 Task: Create in the project AvailPro in Backlog an issue 'Address issues related to data corruption and loss', assign it to team member softage.2@softage.net and change the status to IN PROGRESS. Create in the project AvailPro in Backlog an issue 'Develop a new feature to allow for voice recognition and transcription', assign it to team member softage.3@softage.net and change the status to IN PROGRESS
Action: Mouse moved to (185, 47)
Screenshot: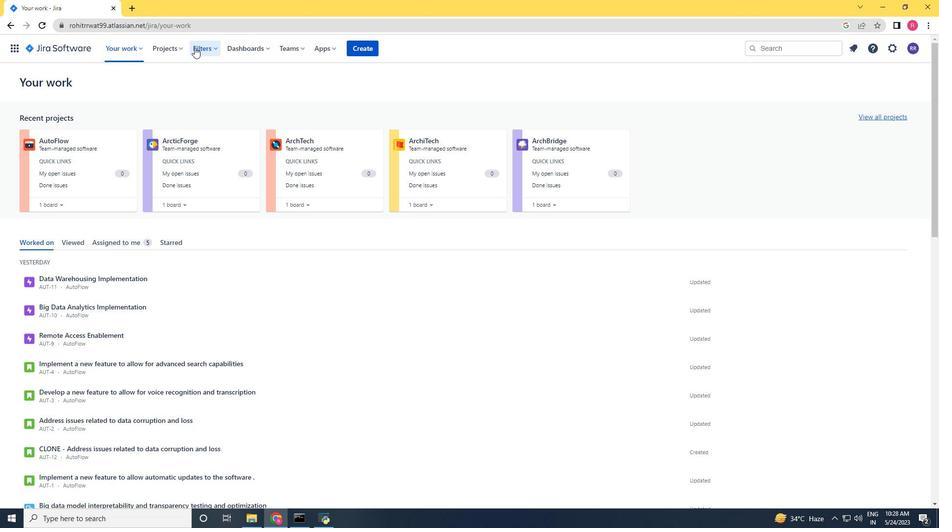 
Action: Mouse pressed left at (185, 47)
Screenshot: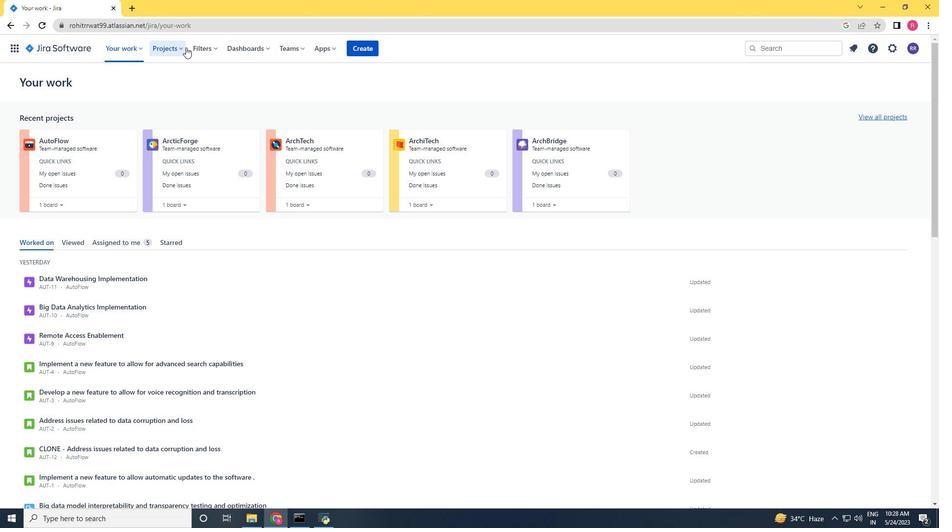 
Action: Mouse moved to (185, 82)
Screenshot: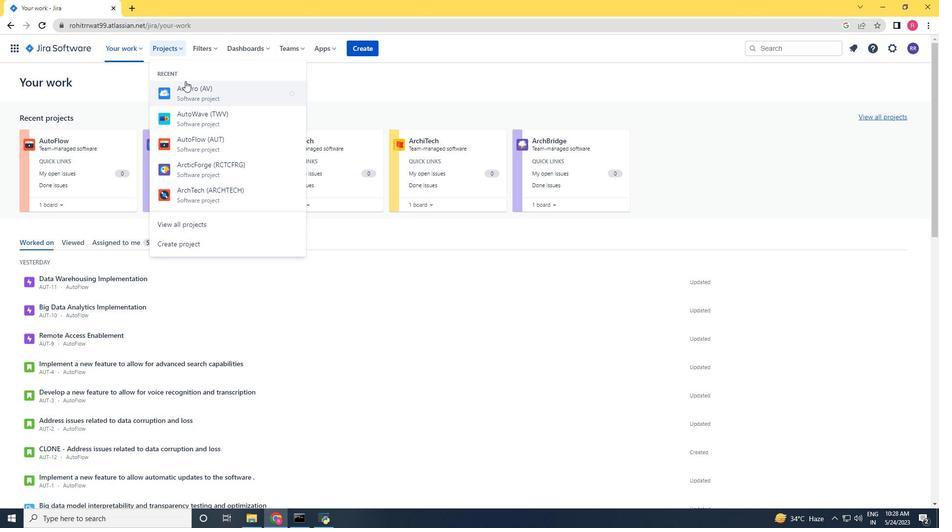 
Action: Mouse pressed left at (185, 82)
Screenshot: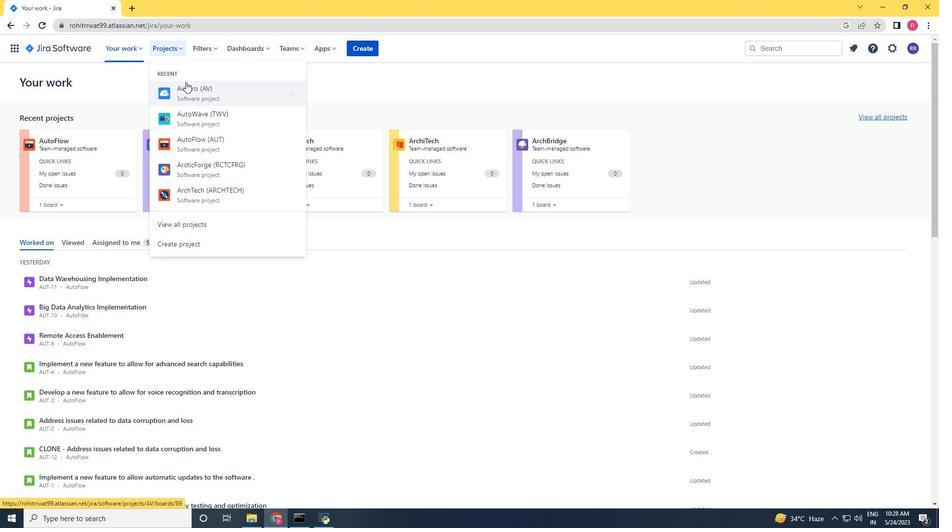 
Action: Mouse moved to (50, 152)
Screenshot: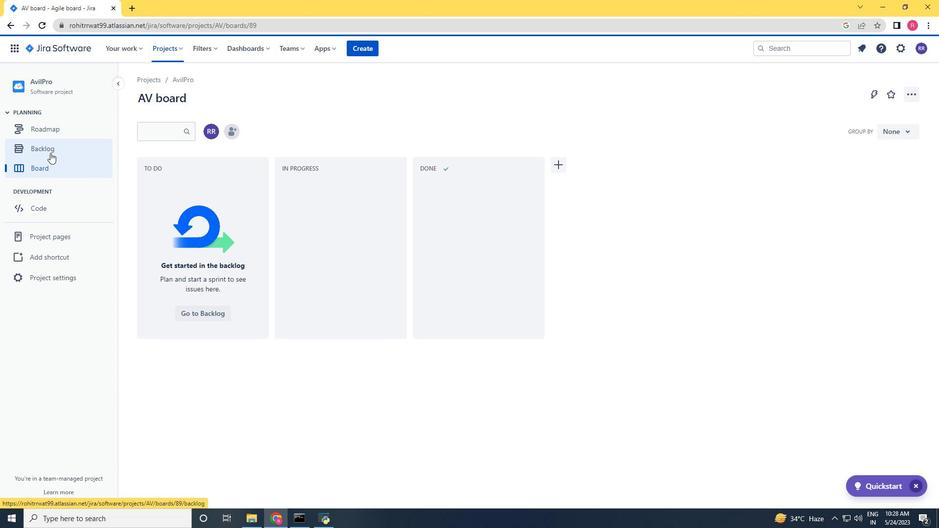 
Action: Mouse pressed left at (50, 152)
Screenshot: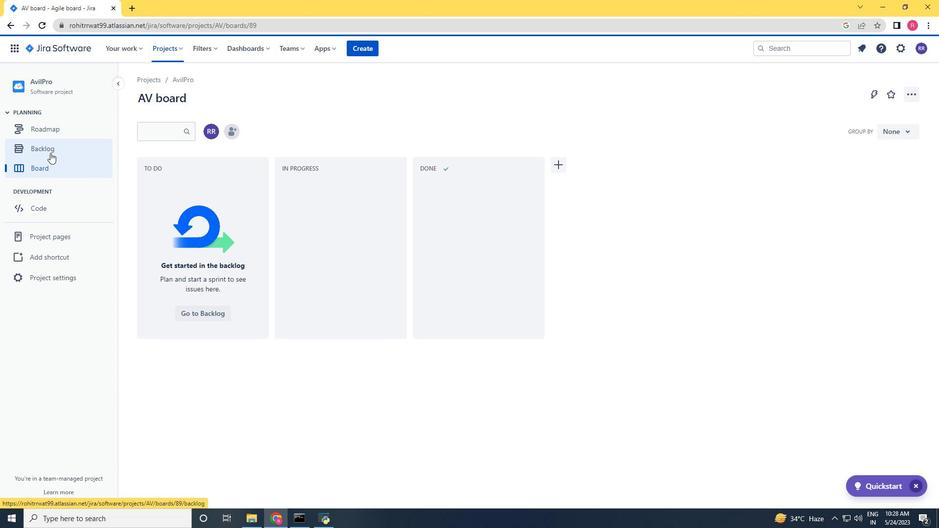 
Action: Mouse moved to (258, 155)
Screenshot: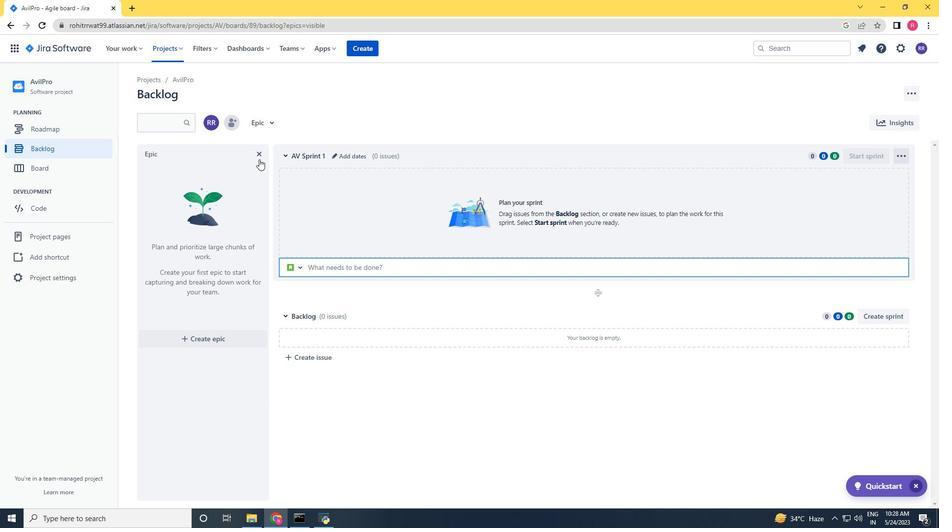 
Action: Mouse pressed left at (258, 155)
Screenshot: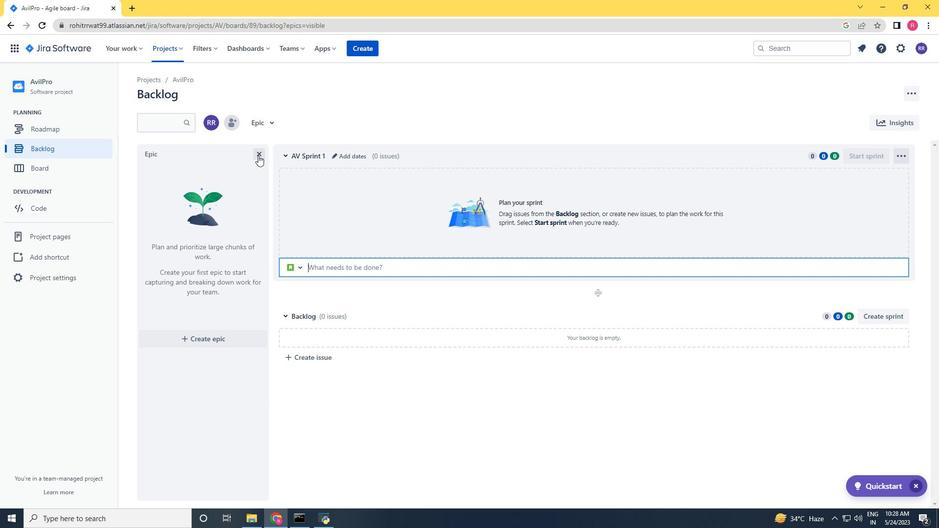 
Action: Mouse moved to (180, 352)
Screenshot: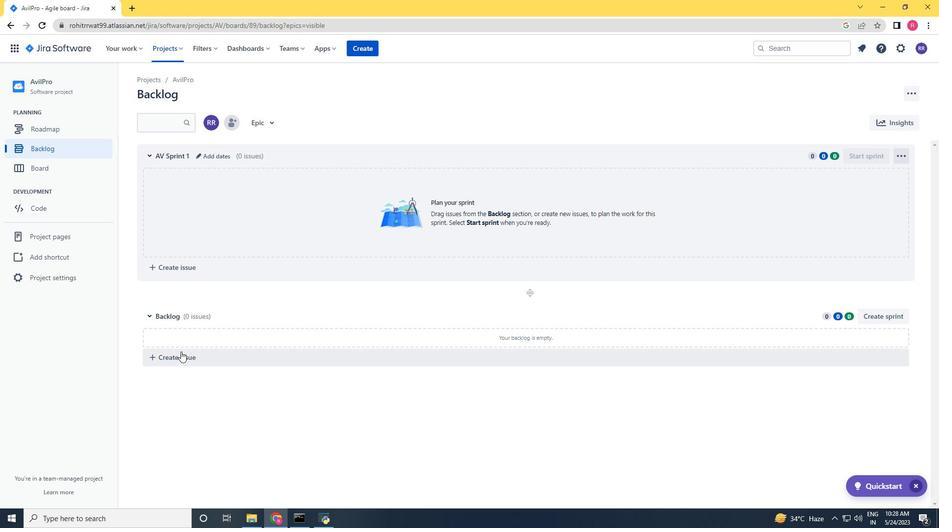 
Action: Mouse pressed left at (180, 352)
Screenshot: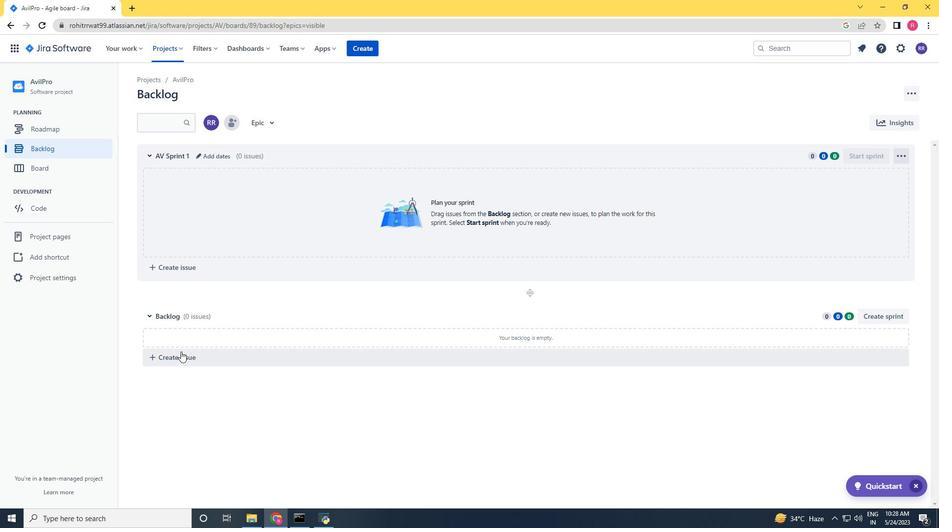 
Action: Key pressed <Key.shift>Address<Key.space>
Screenshot: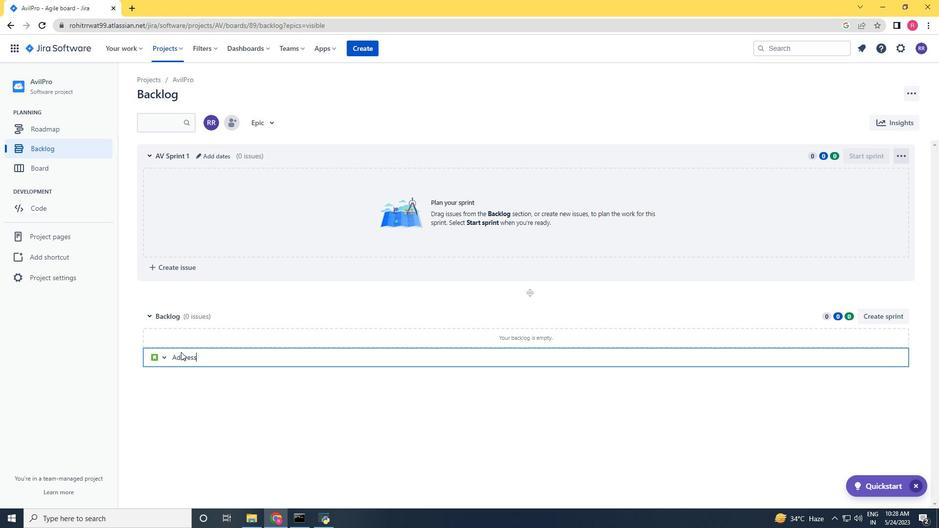 
Action: Mouse moved to (56, 382)
Screenshot: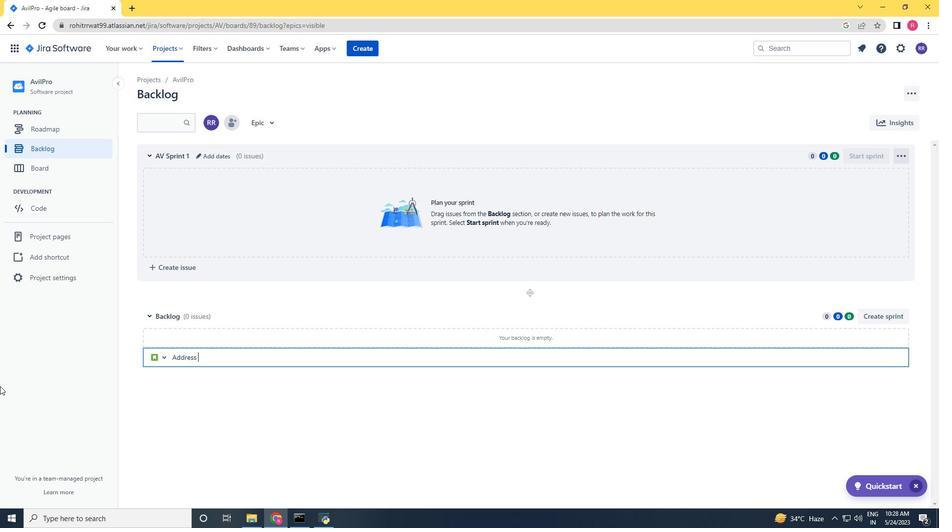 
Action: Key pressed issues<Key.space>related<Key.space>
Screenshot: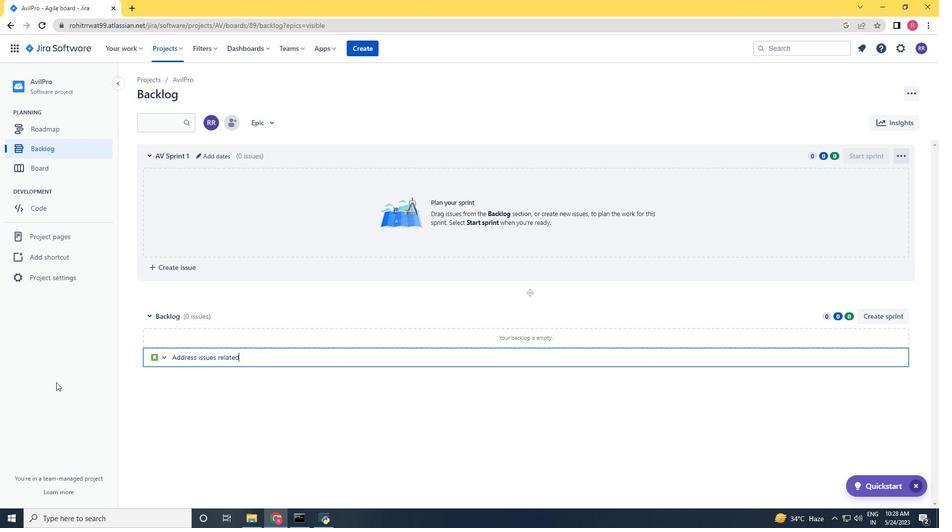 
Action: Mouse moved to (56, 382)
Screenshot: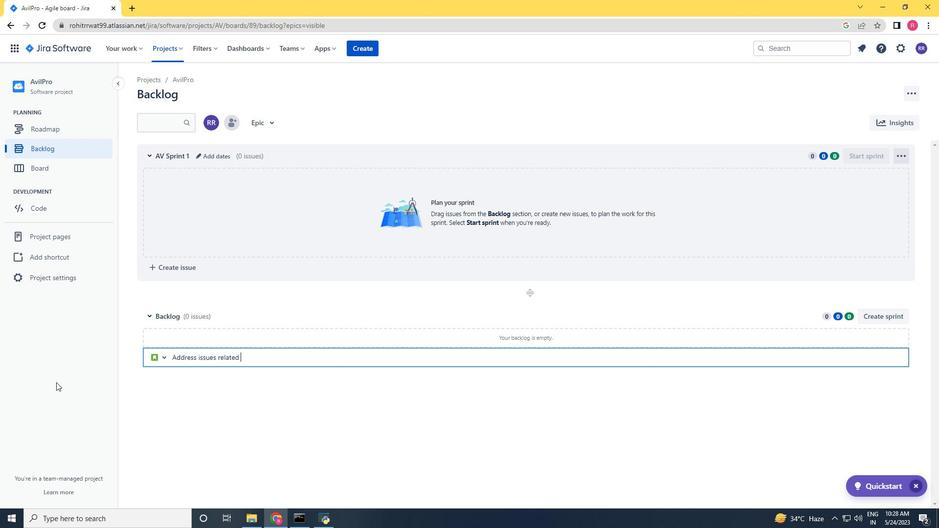 
Action: Key pressed to<Key.space>data<Key.space>corruption<Key.space>and<Key.space>loaa<Key.enter>
Screenshot: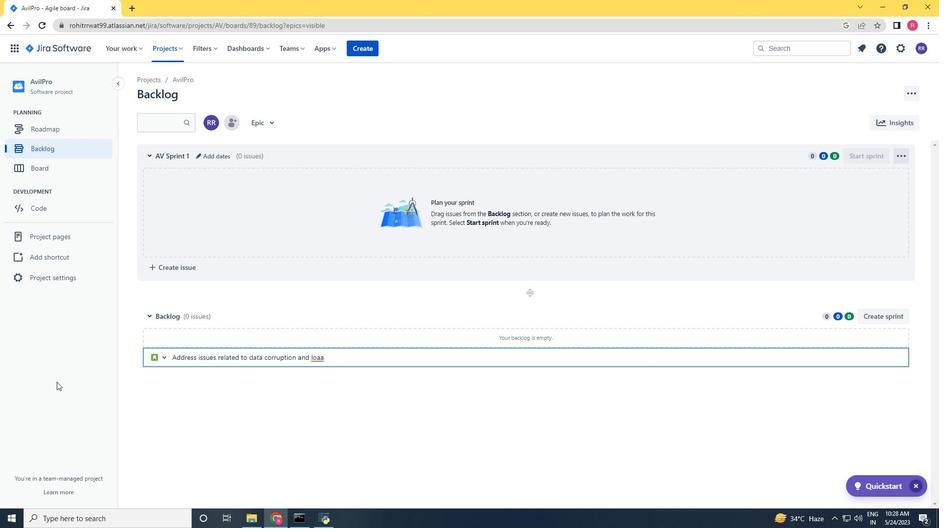 
Action: Mouse moved to (858, 341)
Screenshot: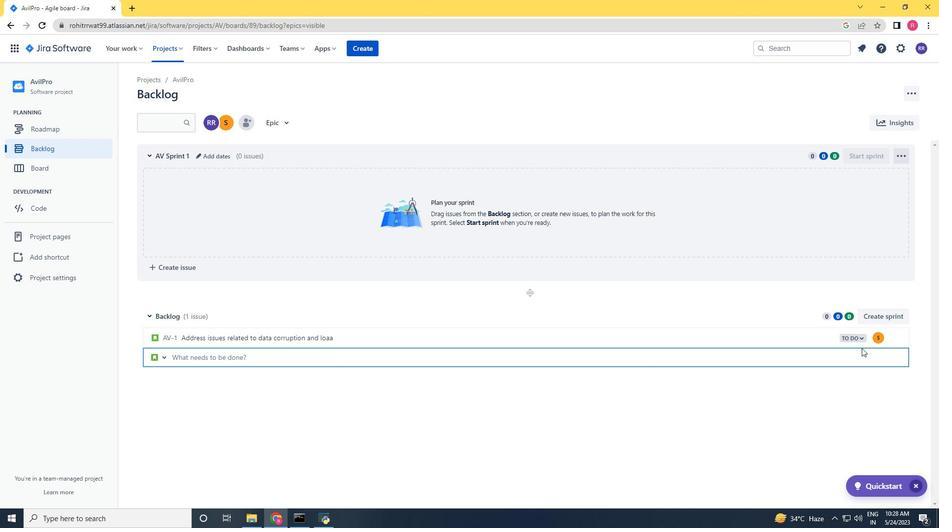 
Action: Mouse pressed left at (858, 341)
Screenshot: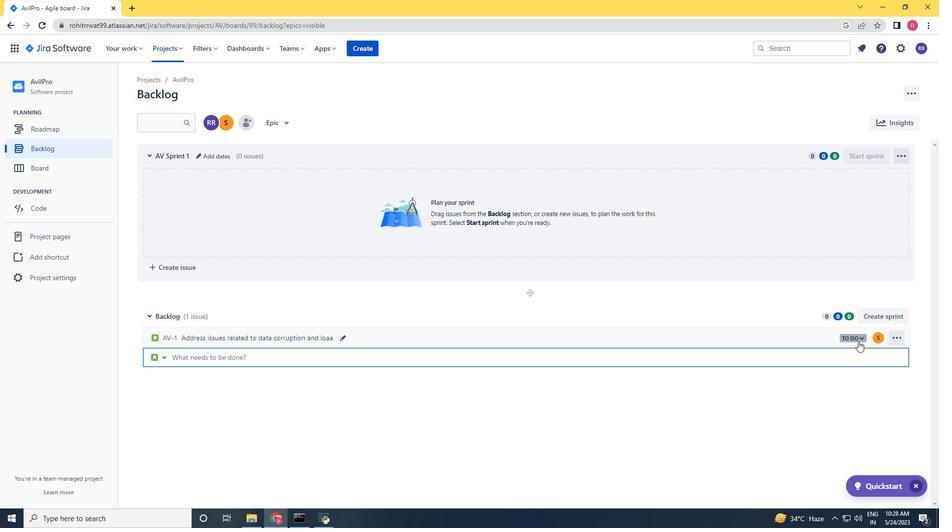 
Action: Mouse moved to (795, 358)
Screenshot: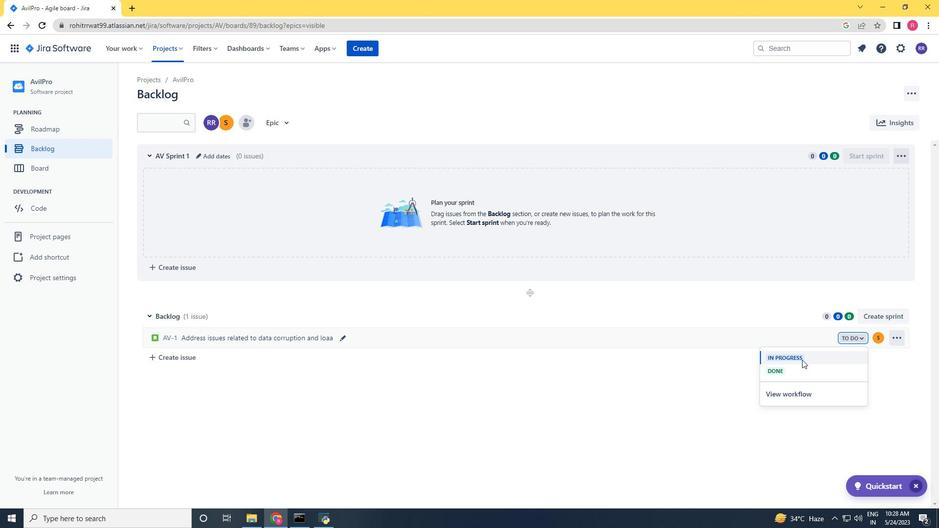 
Action: Mouse pressed left at (795, 358)
Screenshot: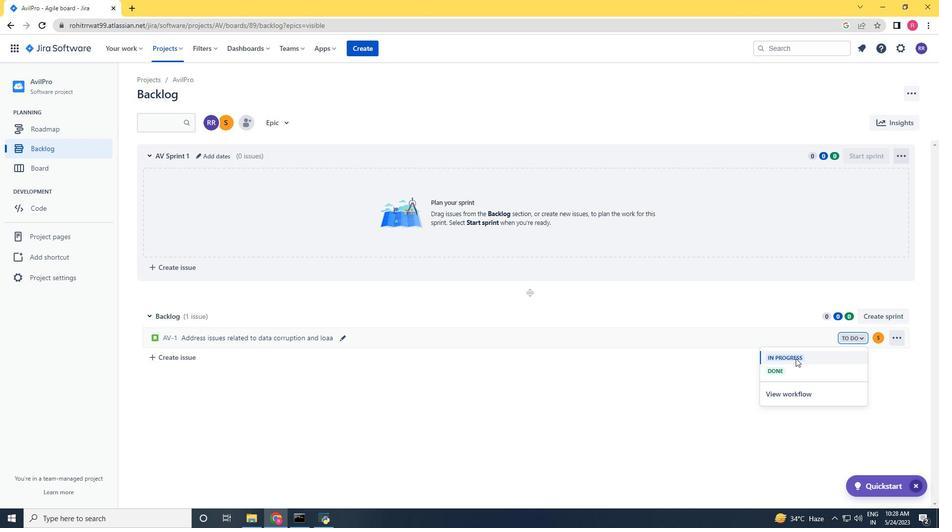 
Action: Mouse moved to (194, 353)
Screenshot: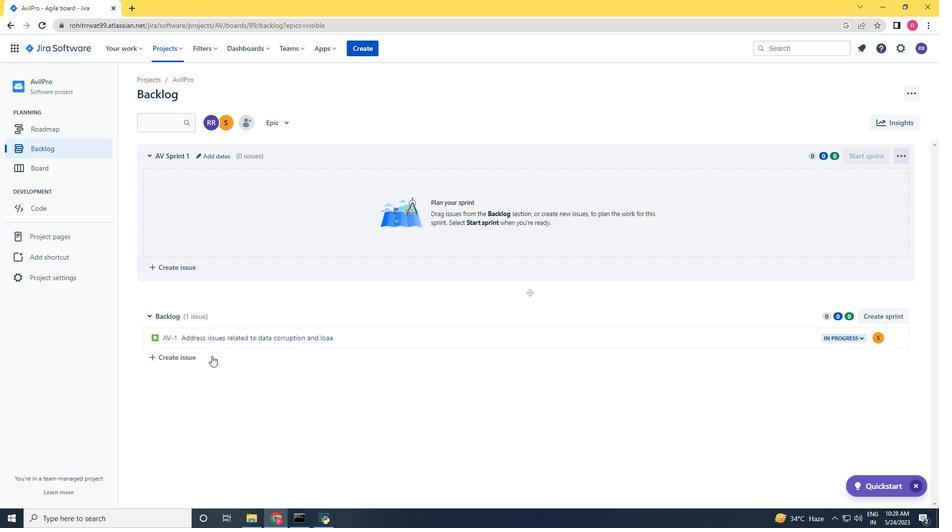 
Action: Mouse pressed left at (194, 353)
Screenshot: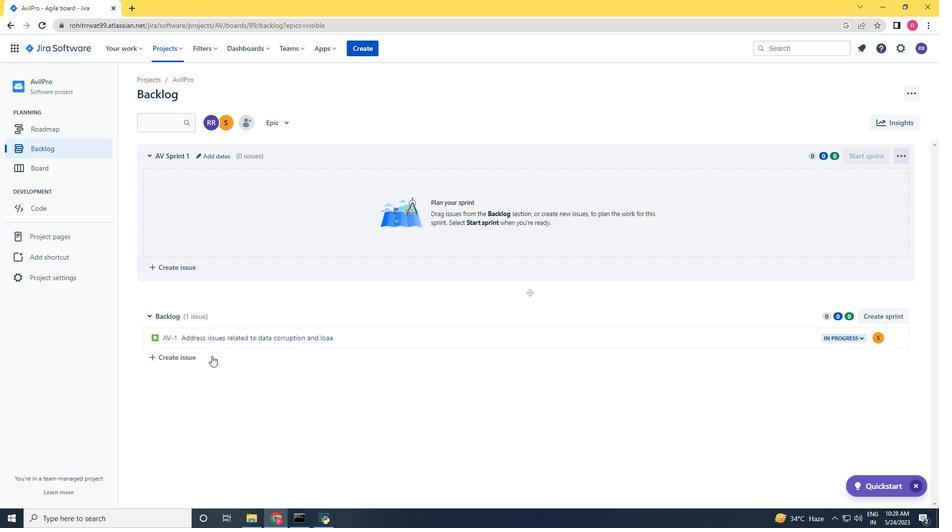 
Action: Mouse moved to (194, 353)
Screenshot: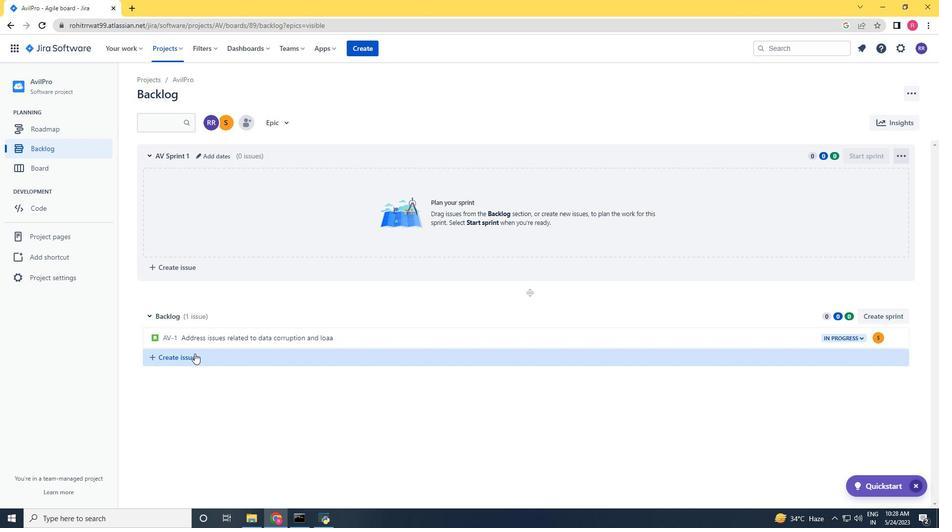 
Action: Key pressed <Key.shift><Key.shift><Key.shift><Key.shift><Key.shift><Key.shift><Key.shift><Key.shift><Key.shift><Key.shift><Key.shift><Key.shift><Key.shift><Key.shift><Key.shift><Key.shift>Develop<Key.space>a<Key.space>new<Key.space>feature<Key.space>to<Key.space>allow<Key.space>for<Key.space>voice<Key.space>recognition<Key.space>and<Key.space>transcription<Key.space><Key.enter>
Screenshot: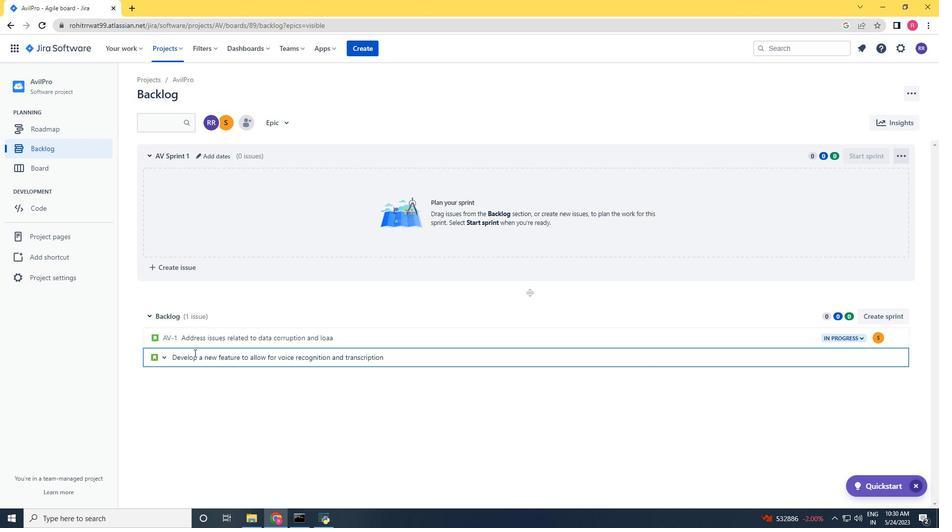 
Action: Mouse scrolled (194, 353) with delta (0, 0)
Screenshot: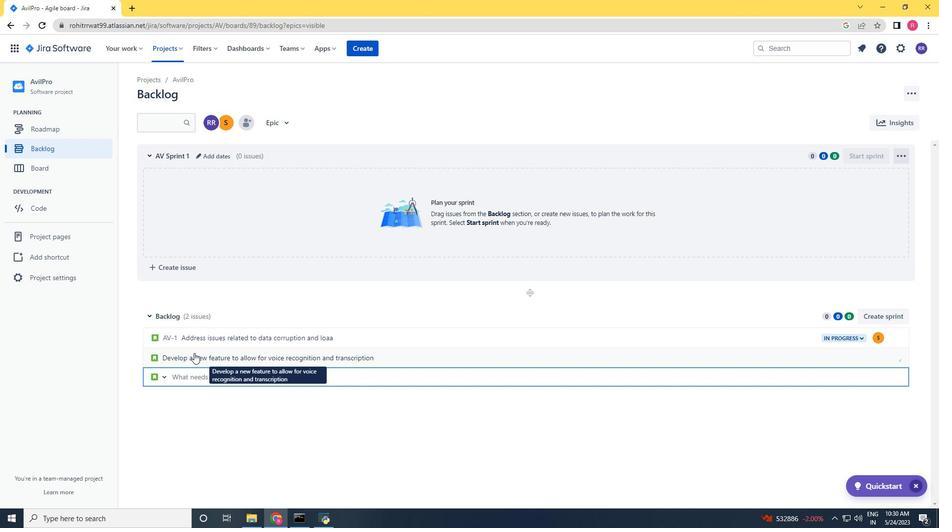 
Action: Mouse moved to (877, 358)
Screenshot: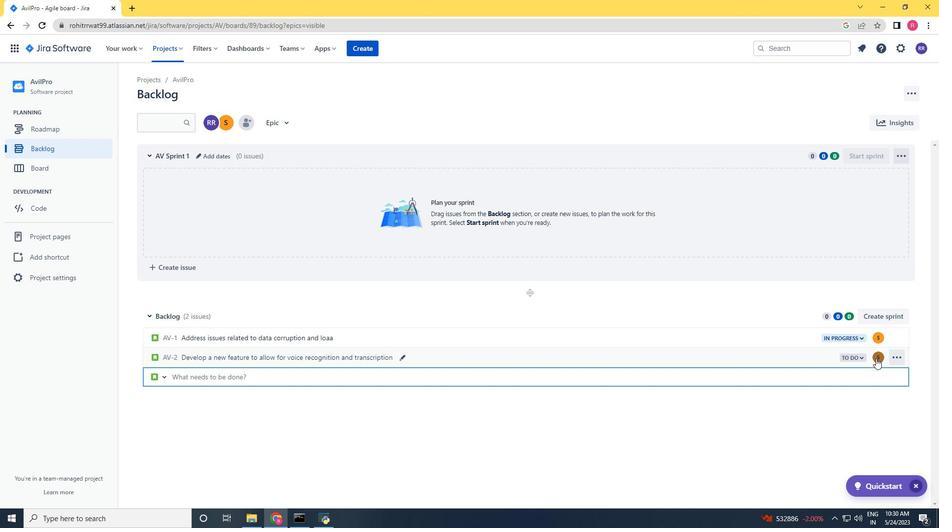 
Action: Mouse pressed left at (877, 358)
Screenshot: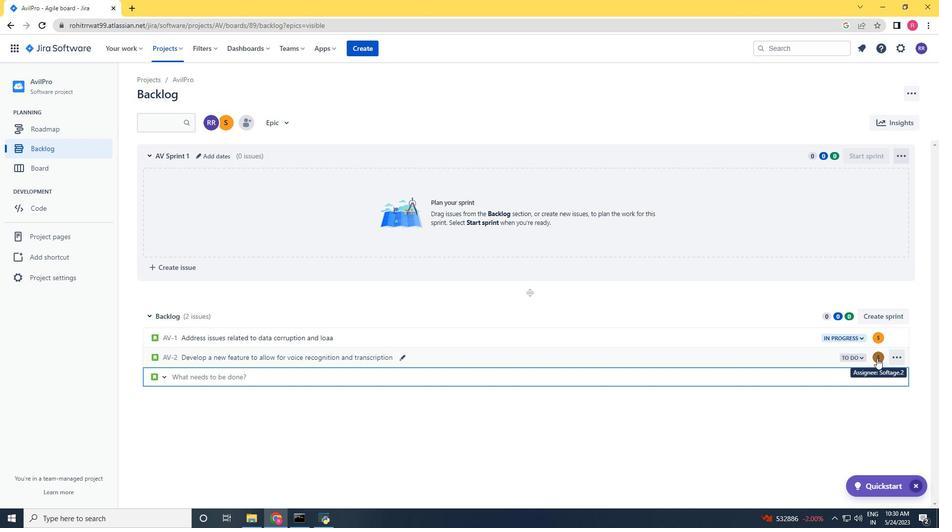 
Action: Key pressed softage.3<Key.shift>@softage.net
Screenshot: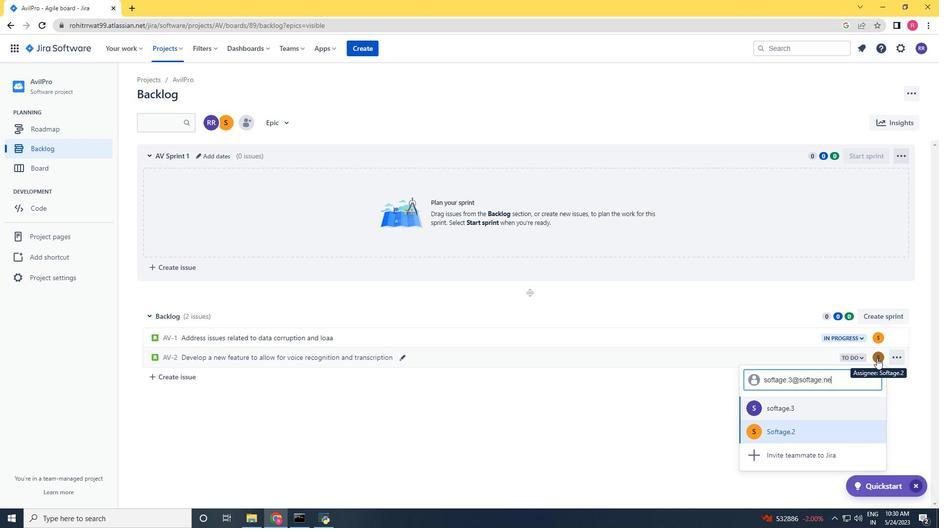 
Action: Mouse moved to (787, 408)
Screenshot: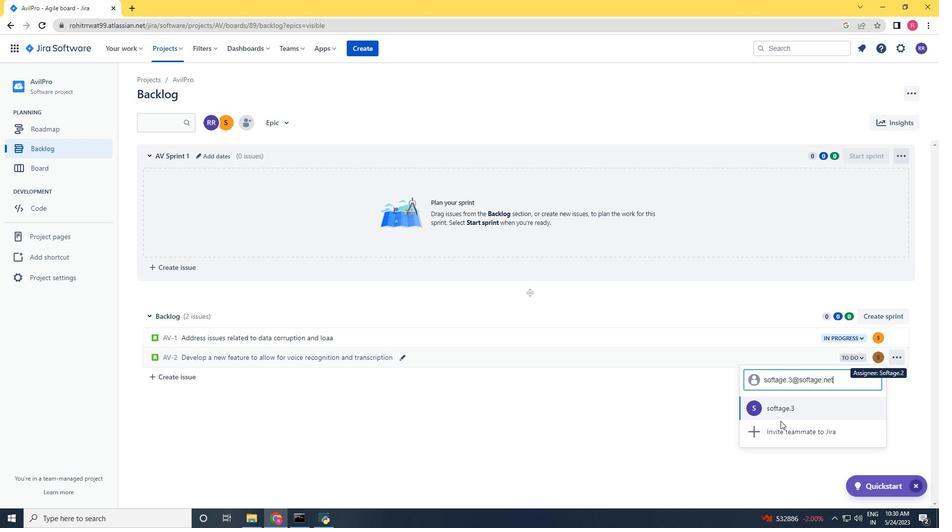 
Action: Mouse pressed left at (787, 408)
Screenshot: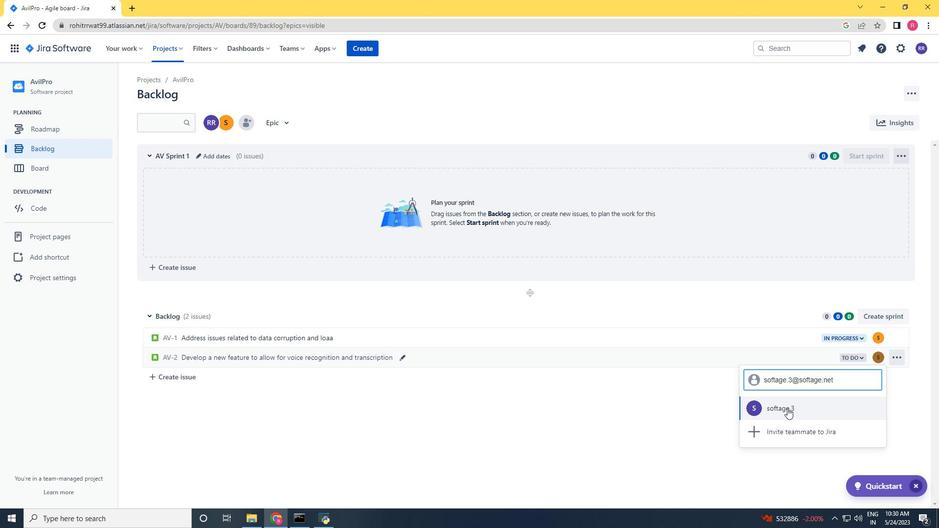 
Action: Mouse moved to (854, 358)
Screenshot: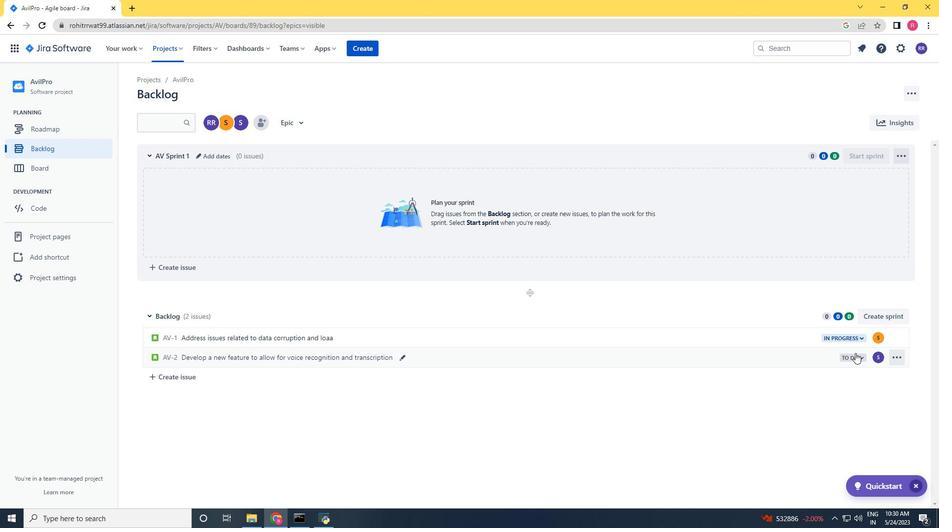 
Action: Mouse pressed left at (854, 358)
Screenshot: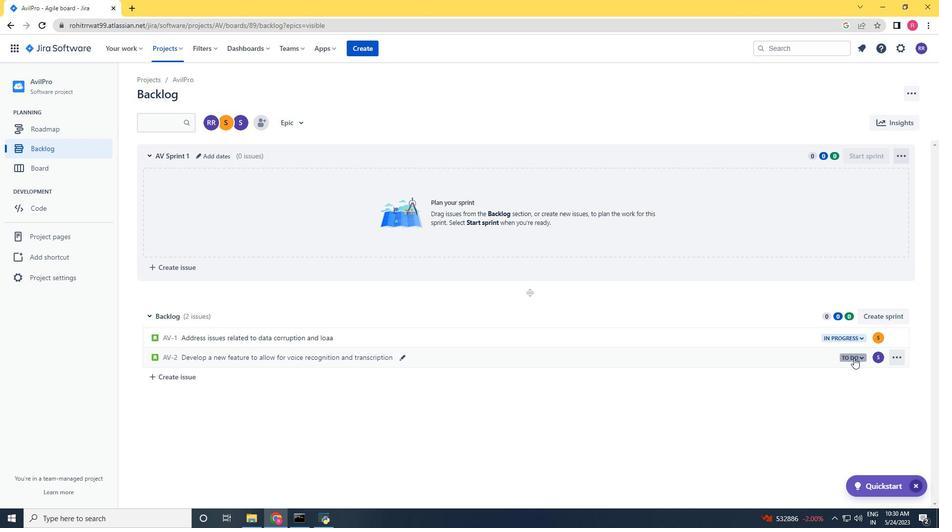 
Action: Mouse moved to (802, 372)
Screenshot: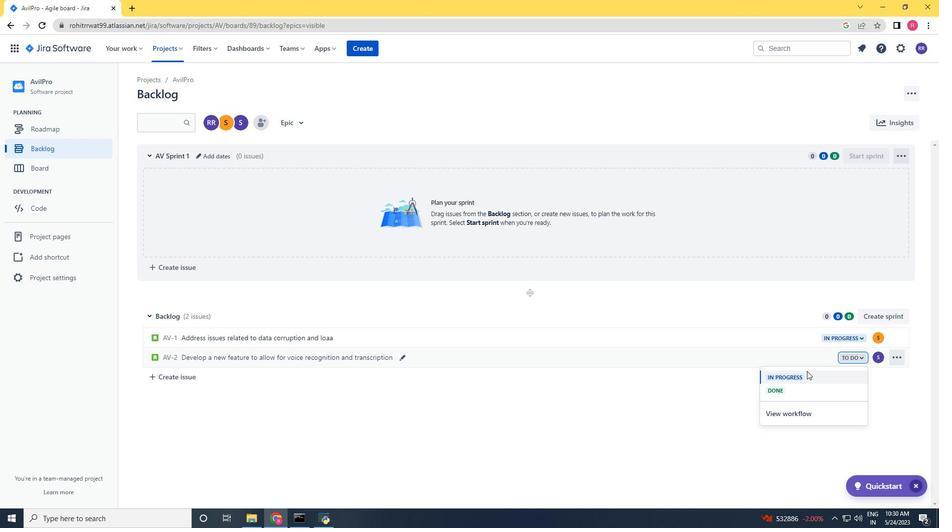 
Action: Mouse pressed left at (802, 372)
Screenshot: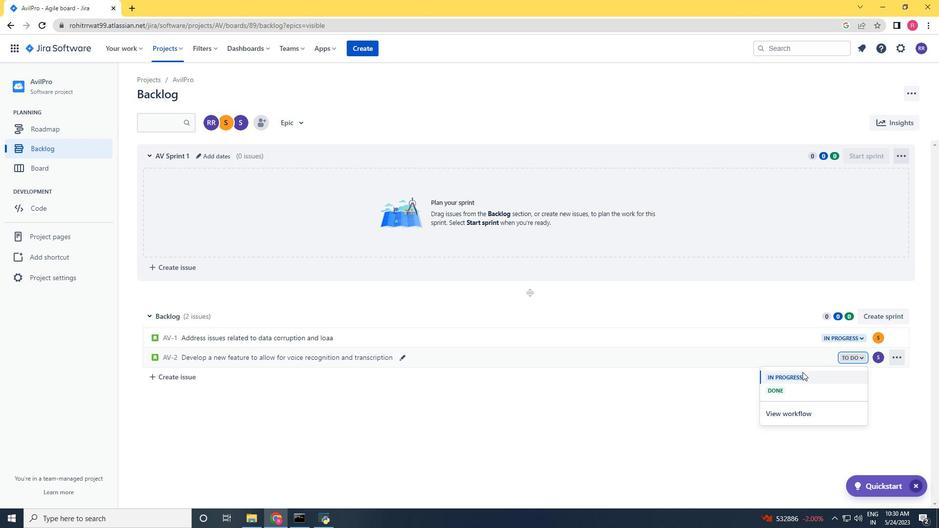 
